 Task: Move the task Improve UI/UX of the app on mobile devices to the section To-Do in the project Transpire and sort the tasks in the project by Assignee in Ascending order.
Action: Mouse moved to (57, 555)
Screenshot: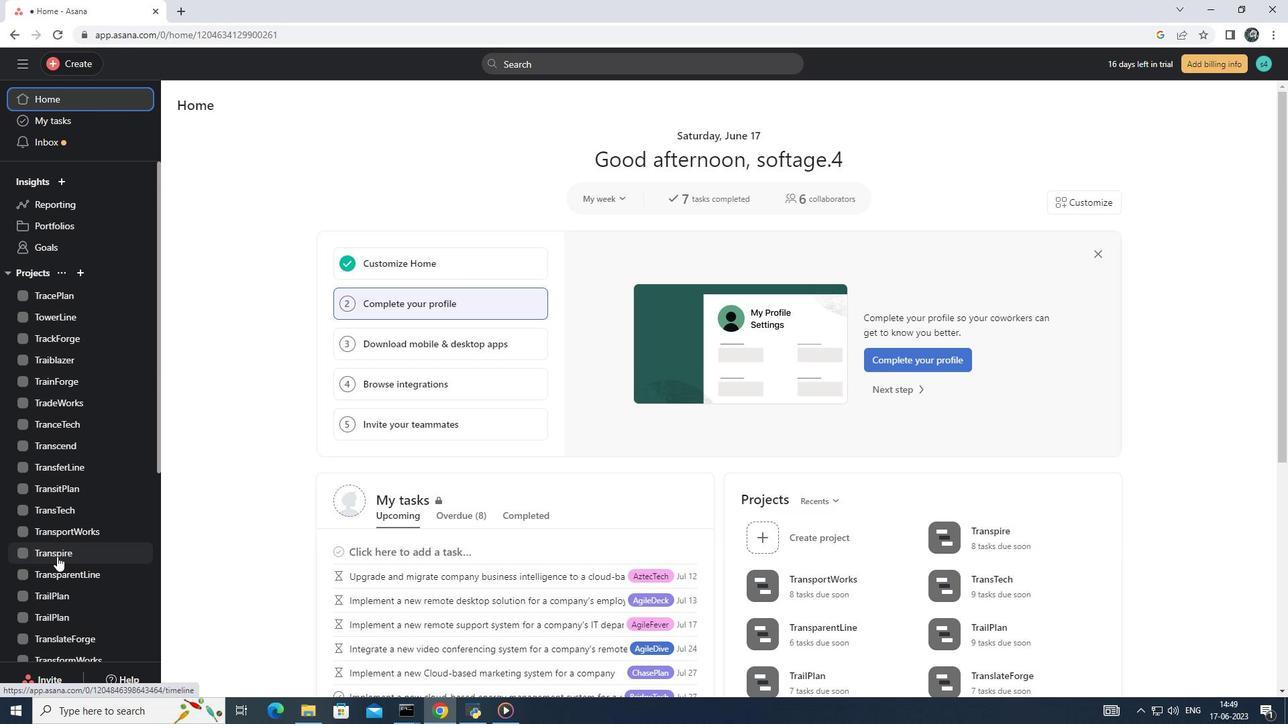 
Action: Mouse pressed left at (57, 555)
Screenshot: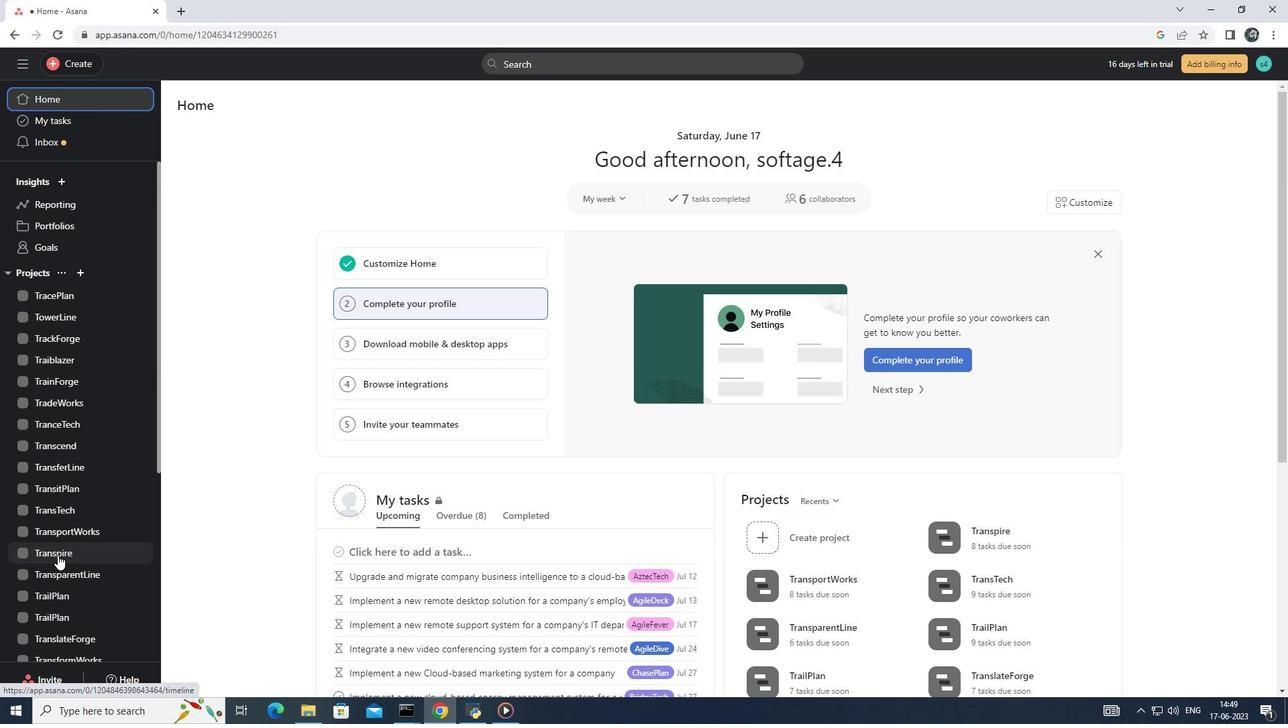 
Action: Mouse moved to (244, 134)
Screenshot: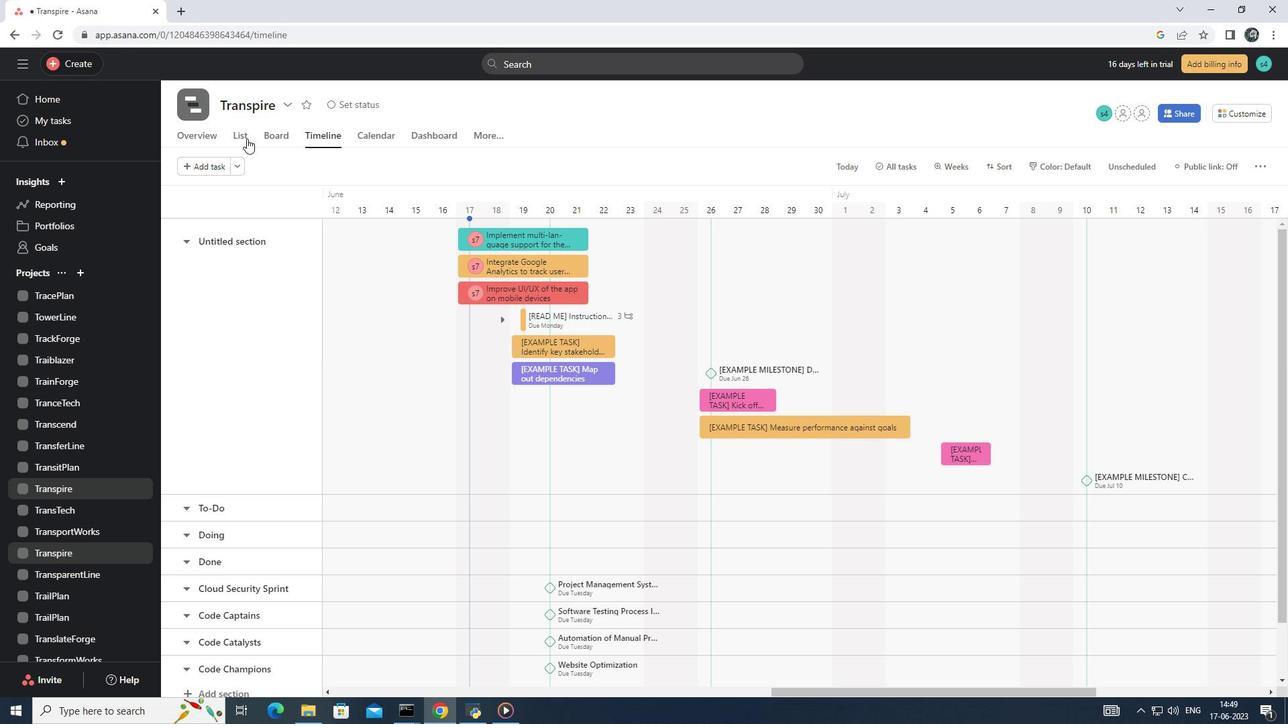 
Action: Mouse pressed left at (244, 134)
Screenshot: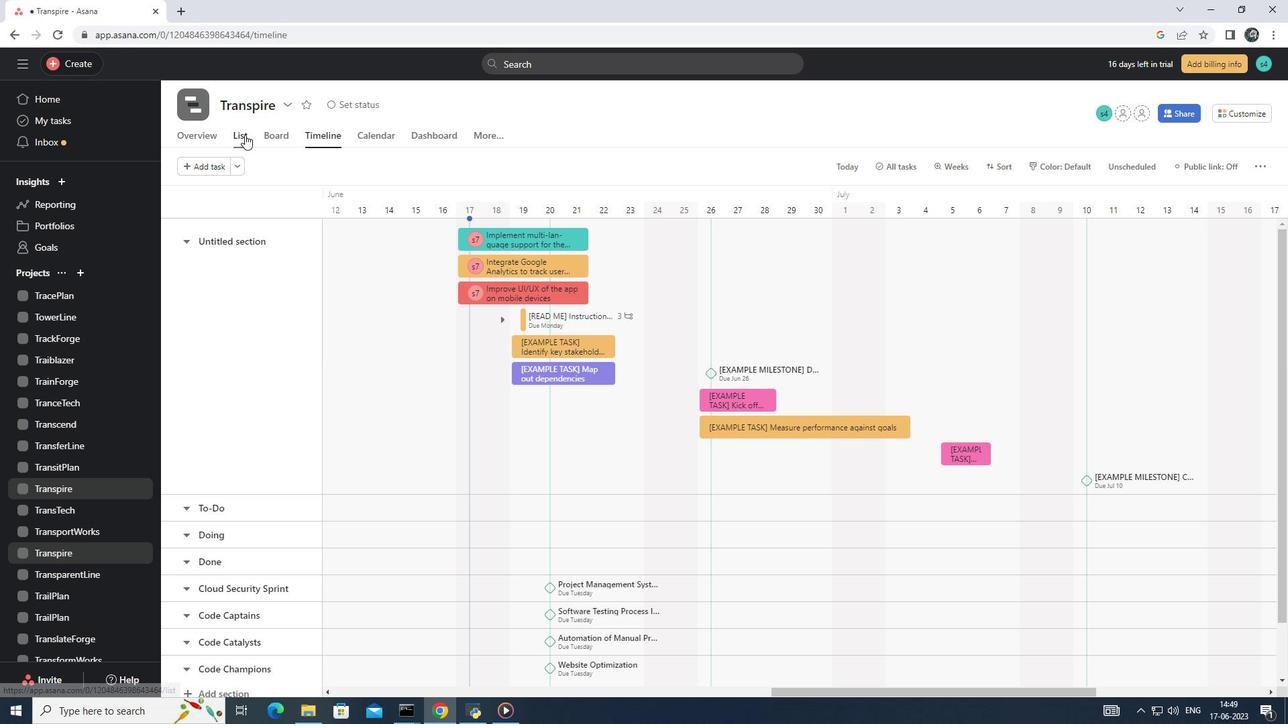
Action: Mouse moved to (554, 309)
Screenshot: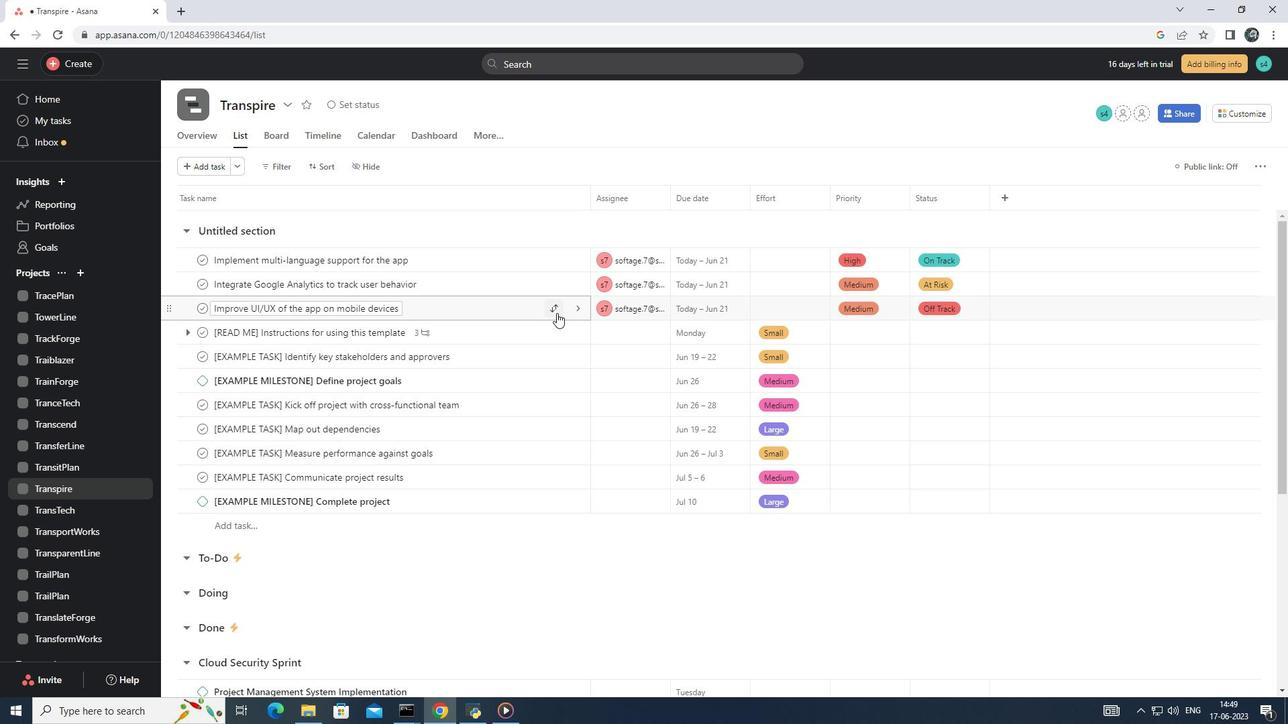 
Action: Mouse pressed left at (554, 309)
Screenshot: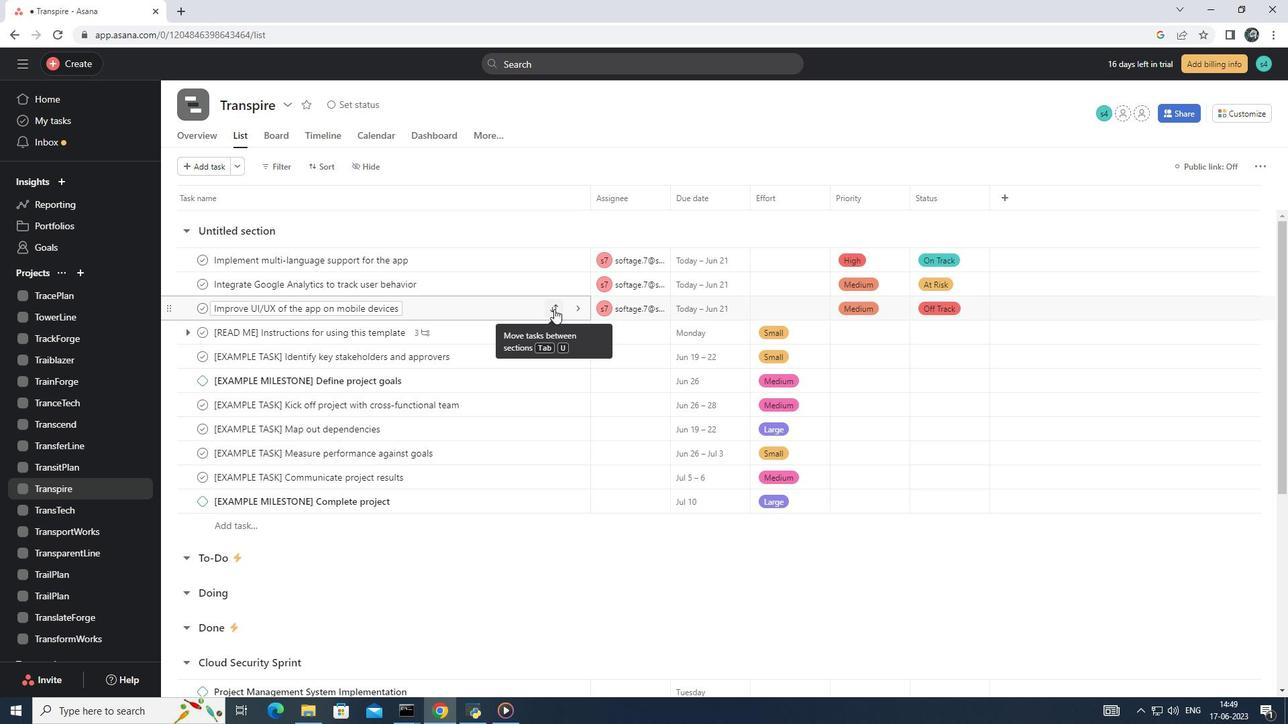 
Action: Mouse moved to (524, 379)
Screenshot: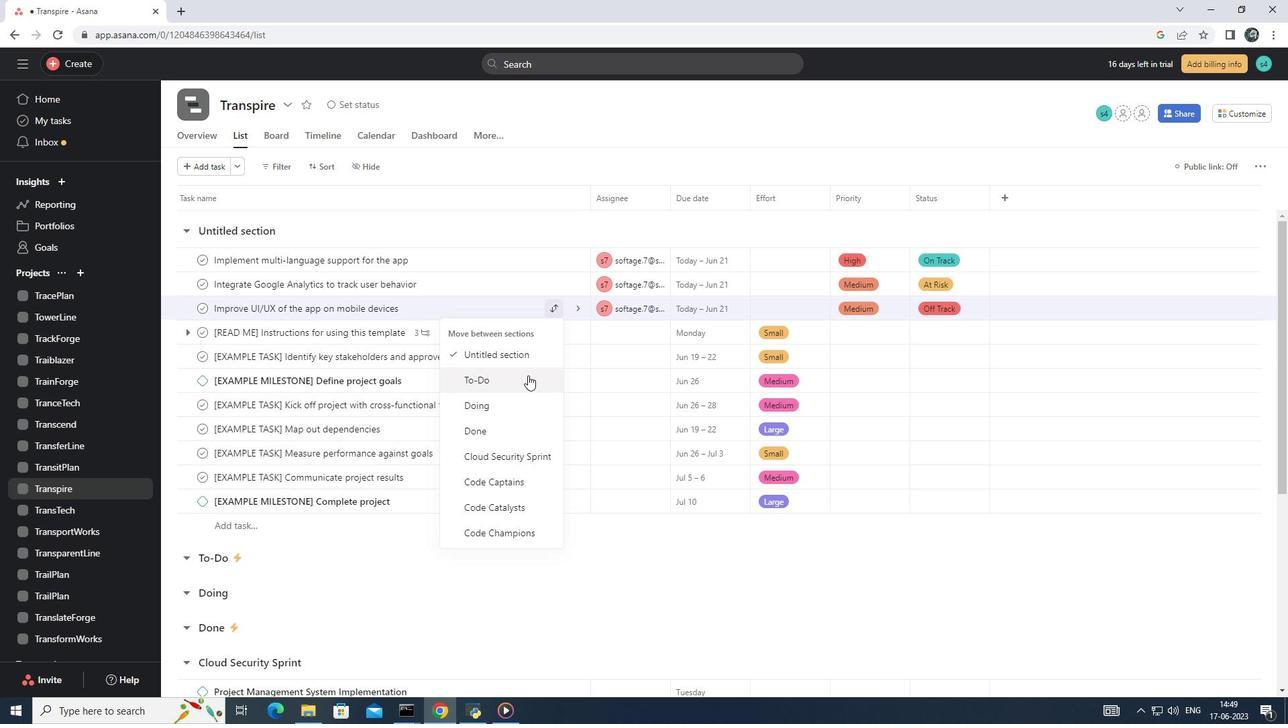 
Action: Mouse pressed left at (524, 379)
Screenshot: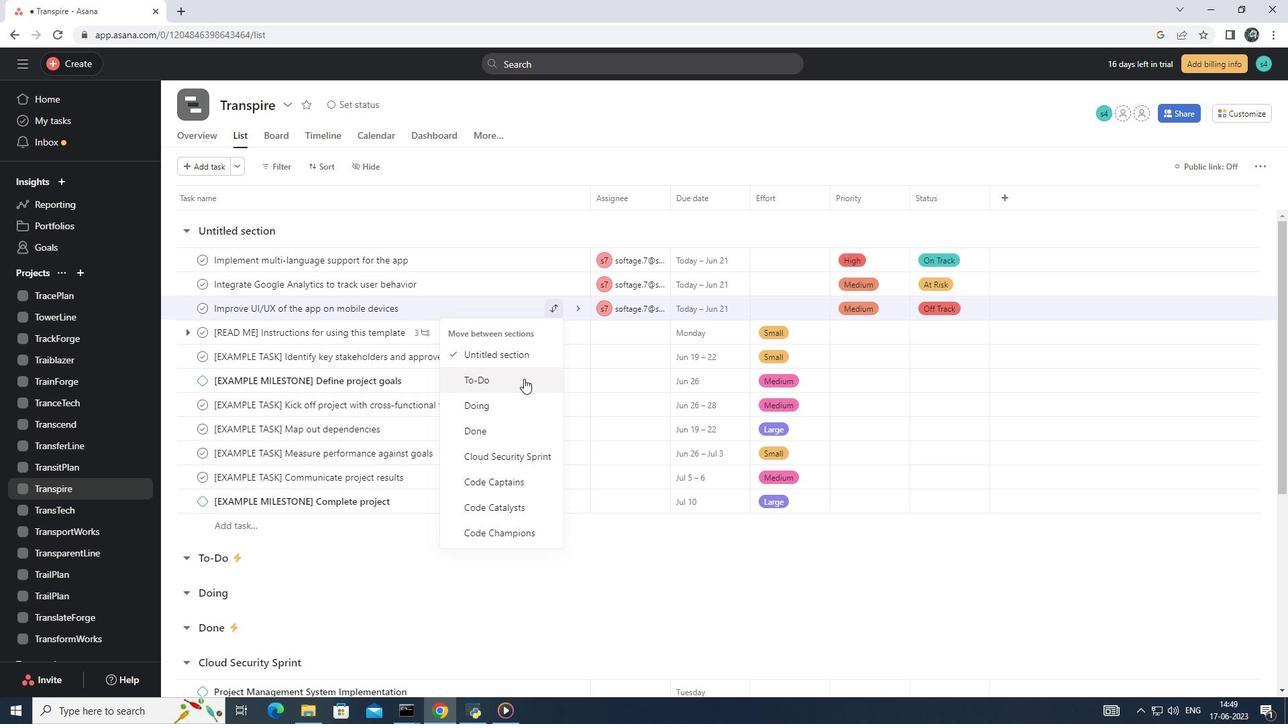 
Action: Mouse moved to (318, 167)
Screenshot: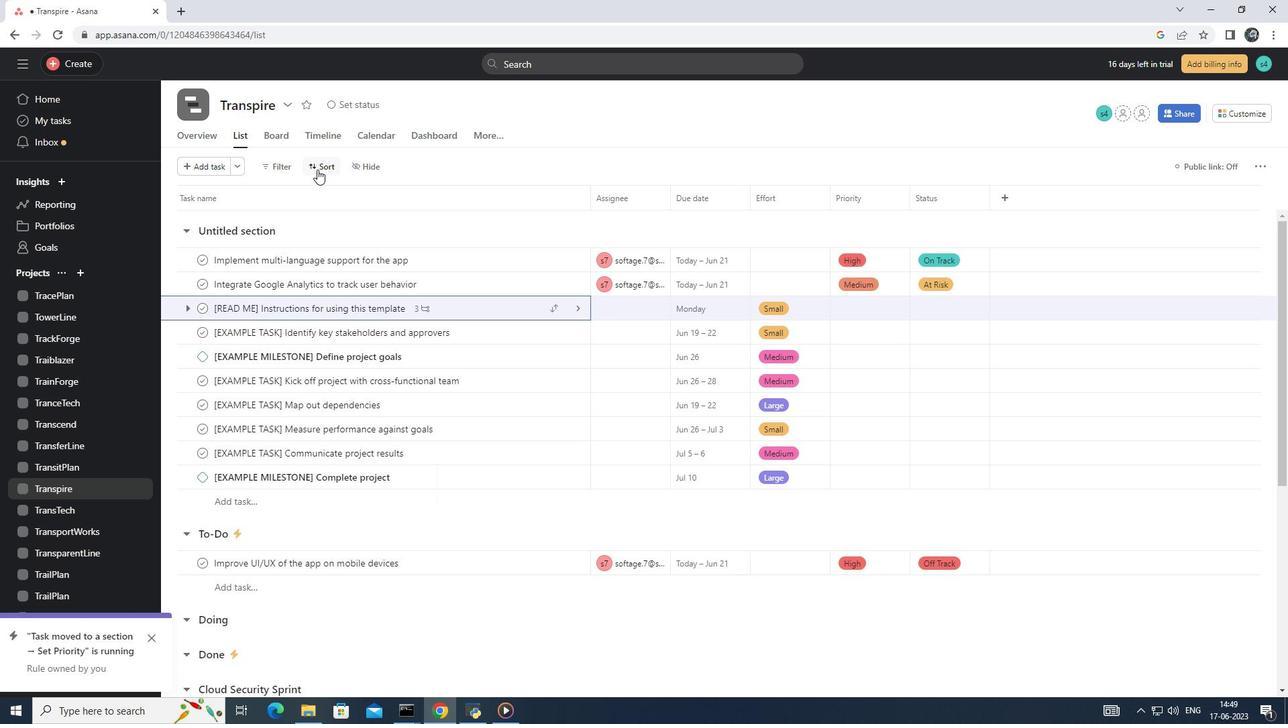 
Action: Mouse pressed left at (318, 167)
Screenshot: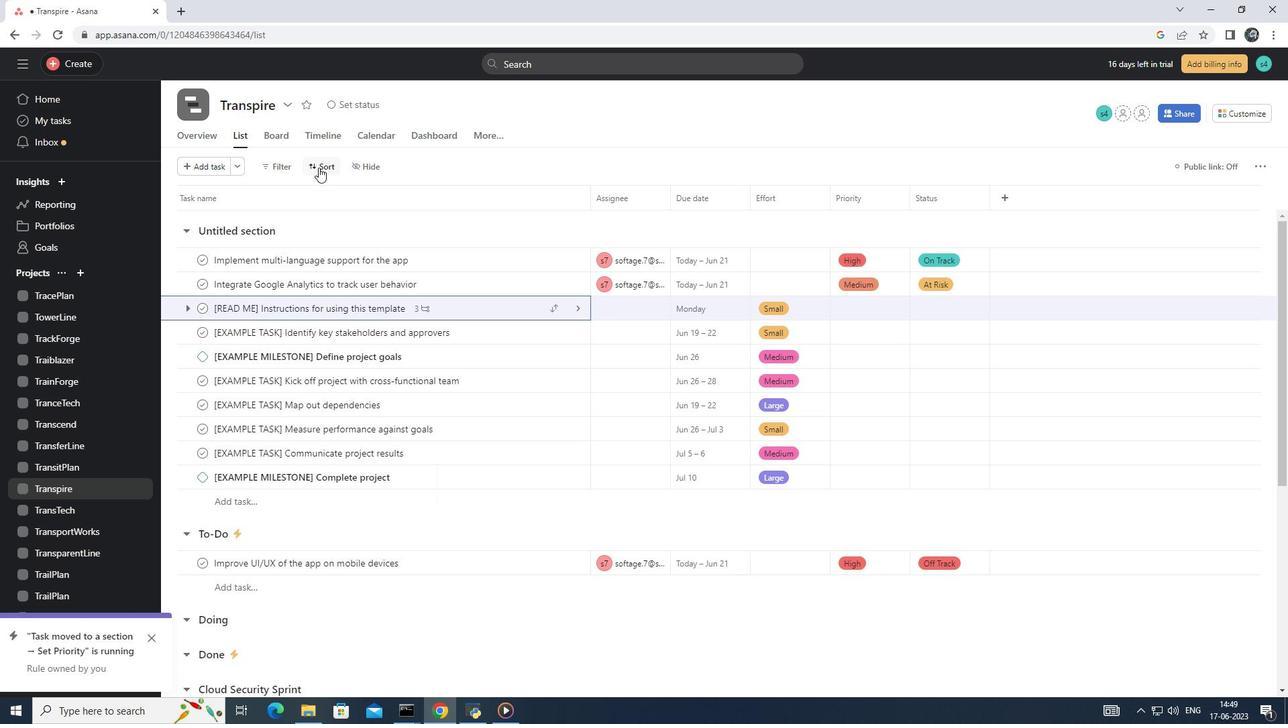 
Action: Mouse moved to (377, 277)
Screenshot: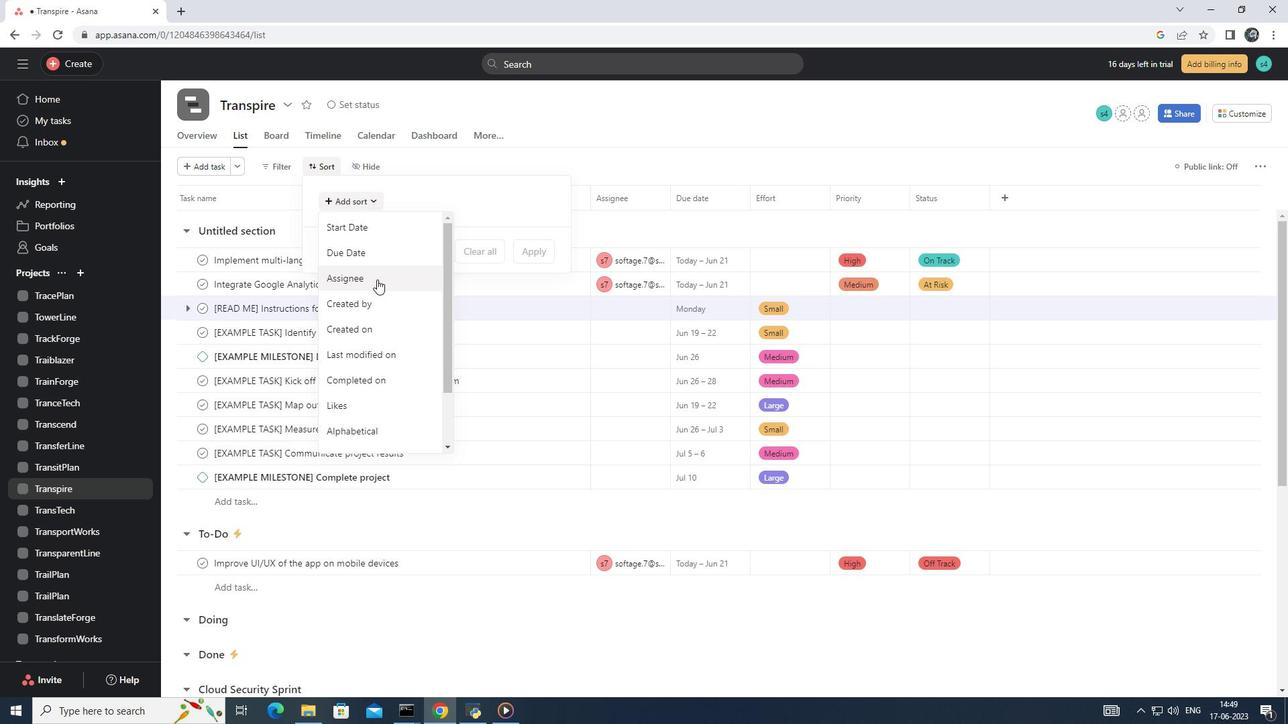 
Action: Mouse pressed left at (377, 277)
Screenshot: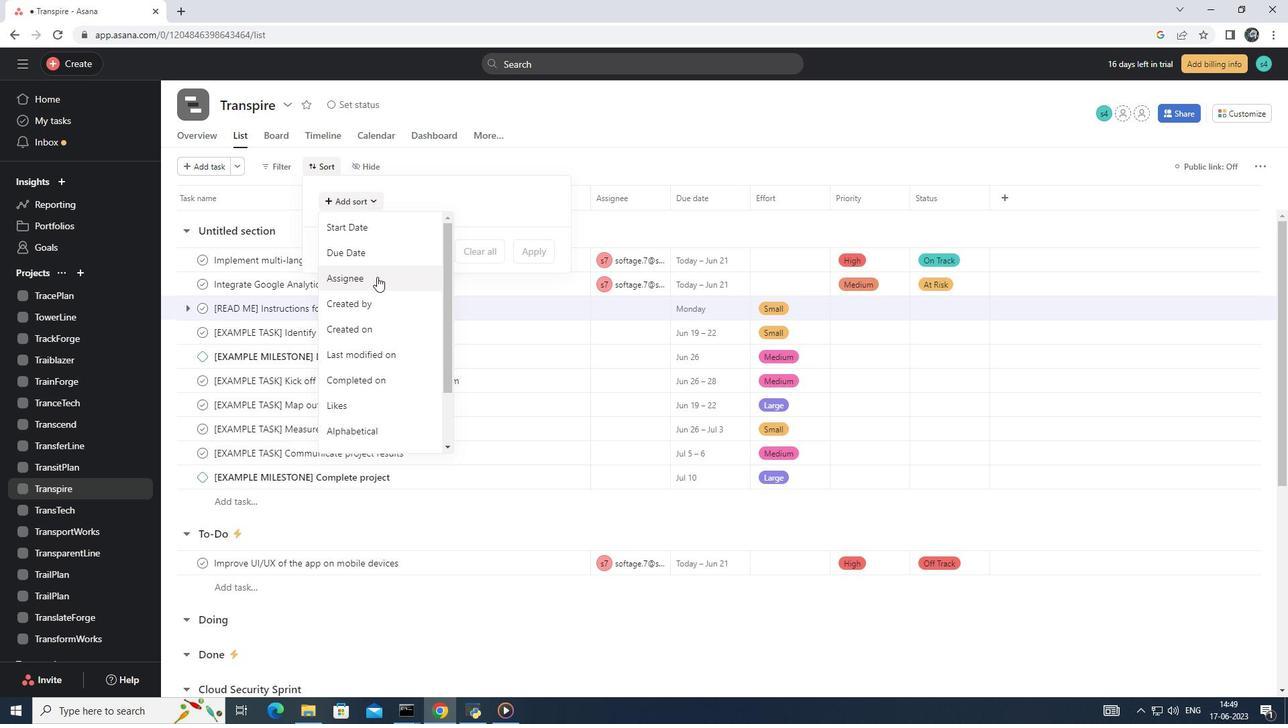 
Action: Mouse moved to (420, 218)
Screenshot: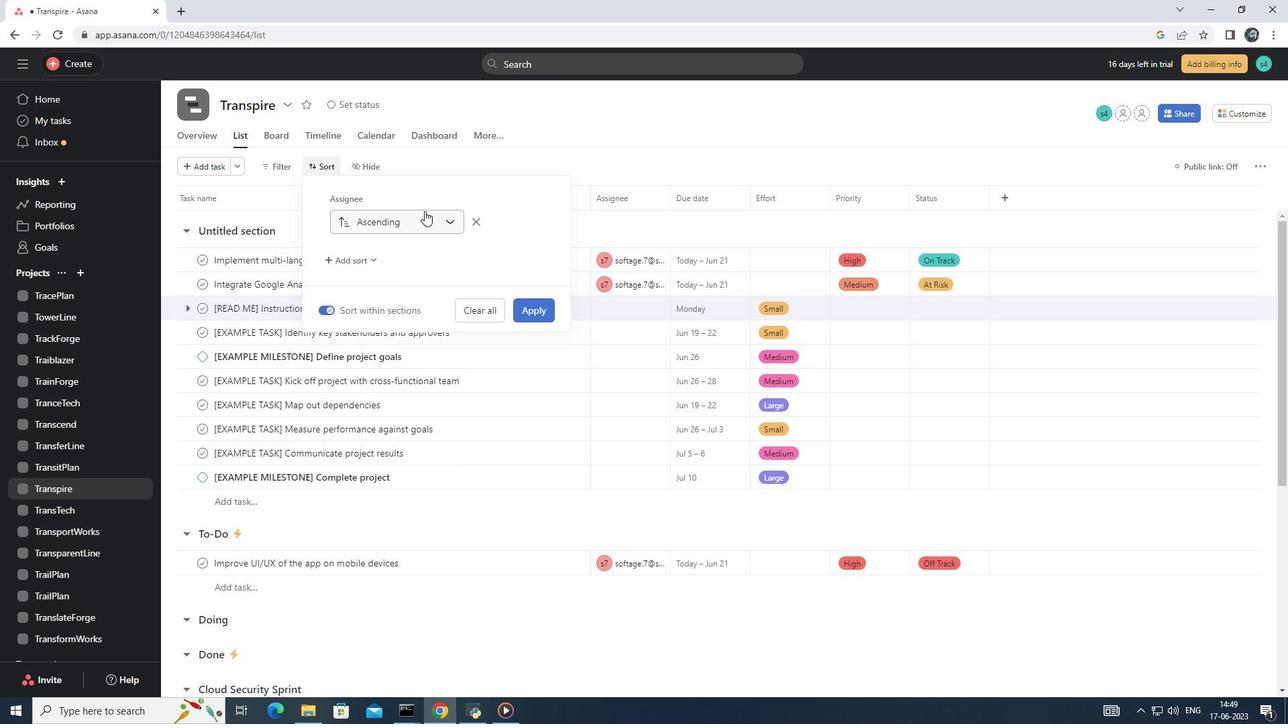 
Action: Mouse pressed left at (420, 218)
Screenshot: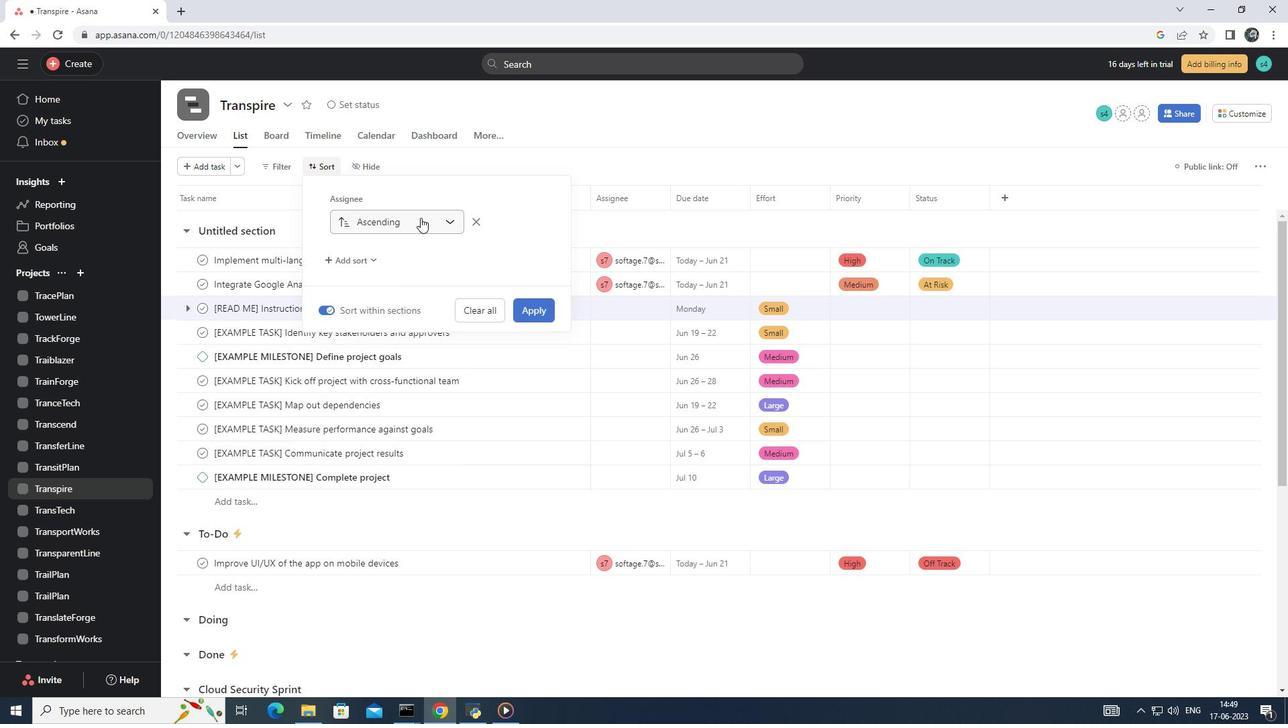 
Action: Mouse moved to (411, 242)
Screenshot: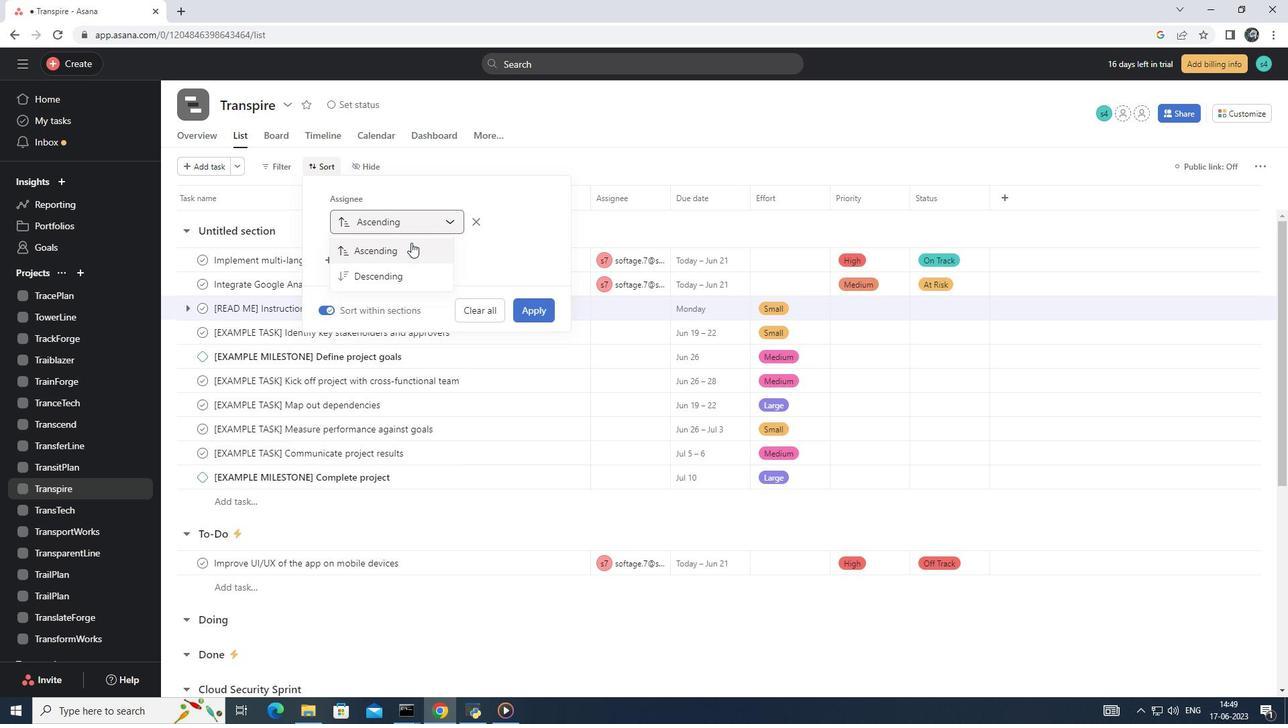 
Action: Mouse pressed left at (411, 242)
Screenshot: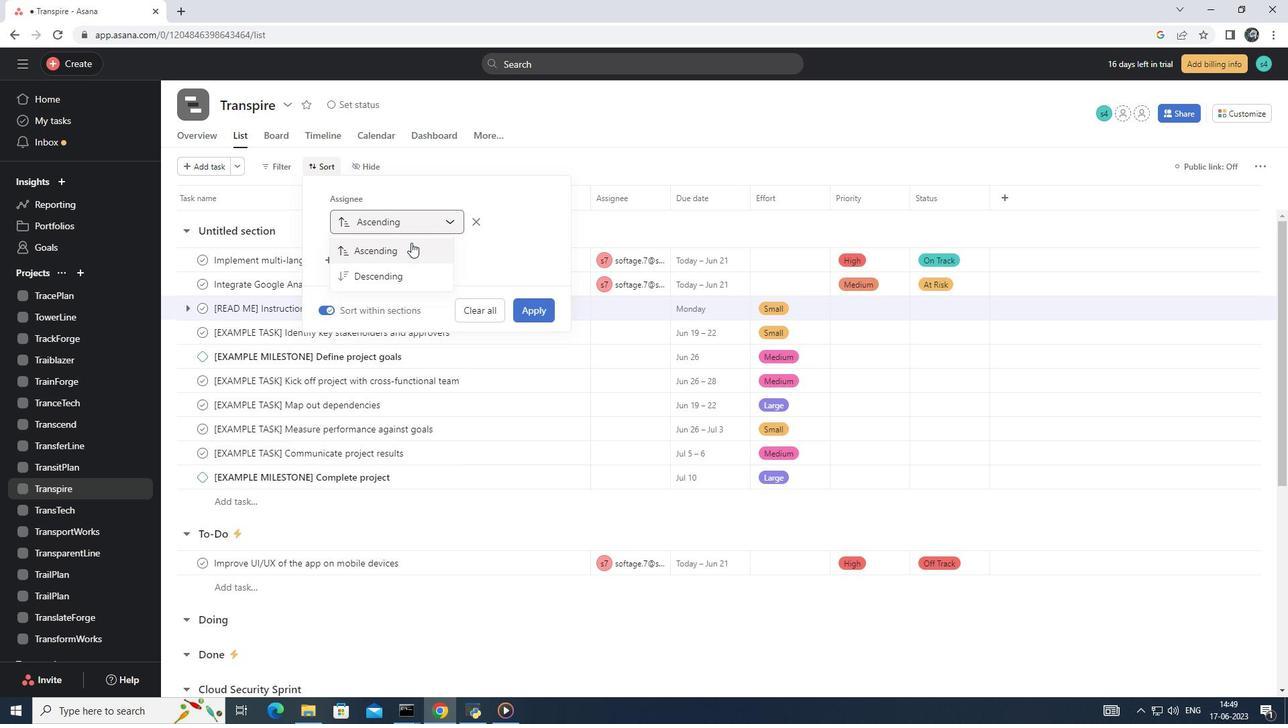 
Action: Mouse moved to (535, 308)
Screenshot: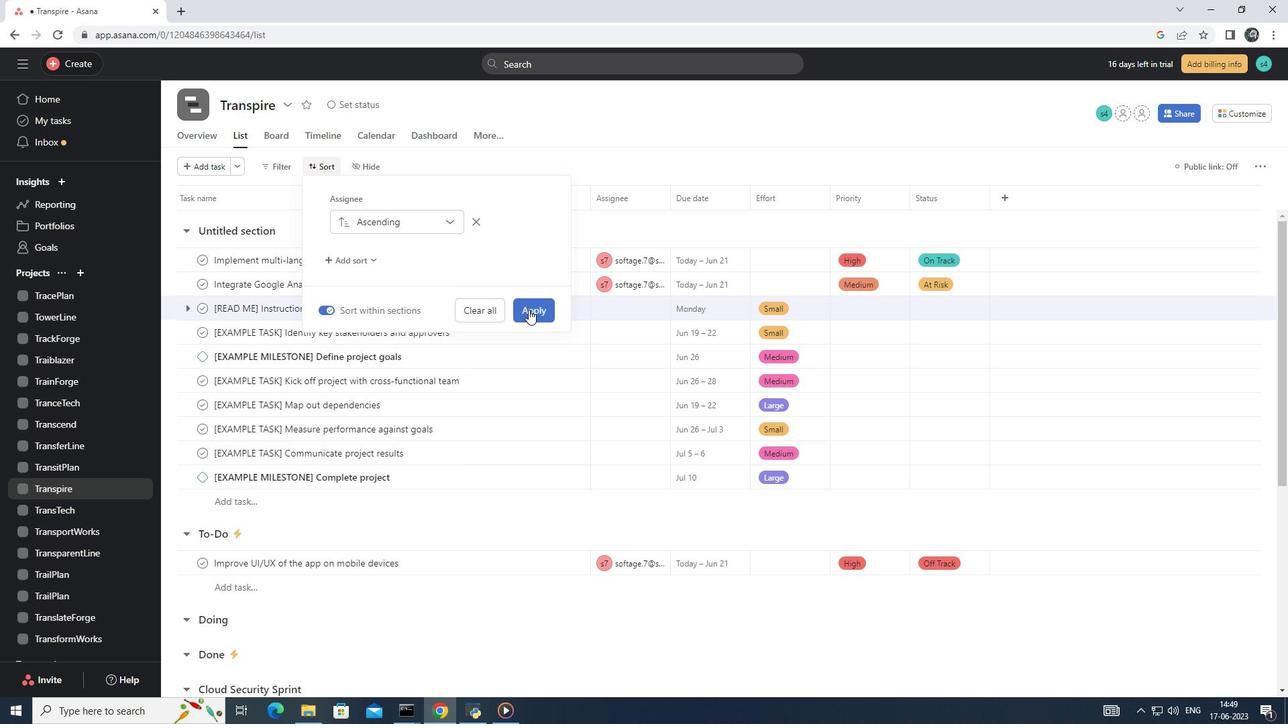 
Action: Mouse pressed left at (535, 308)
Screenshot: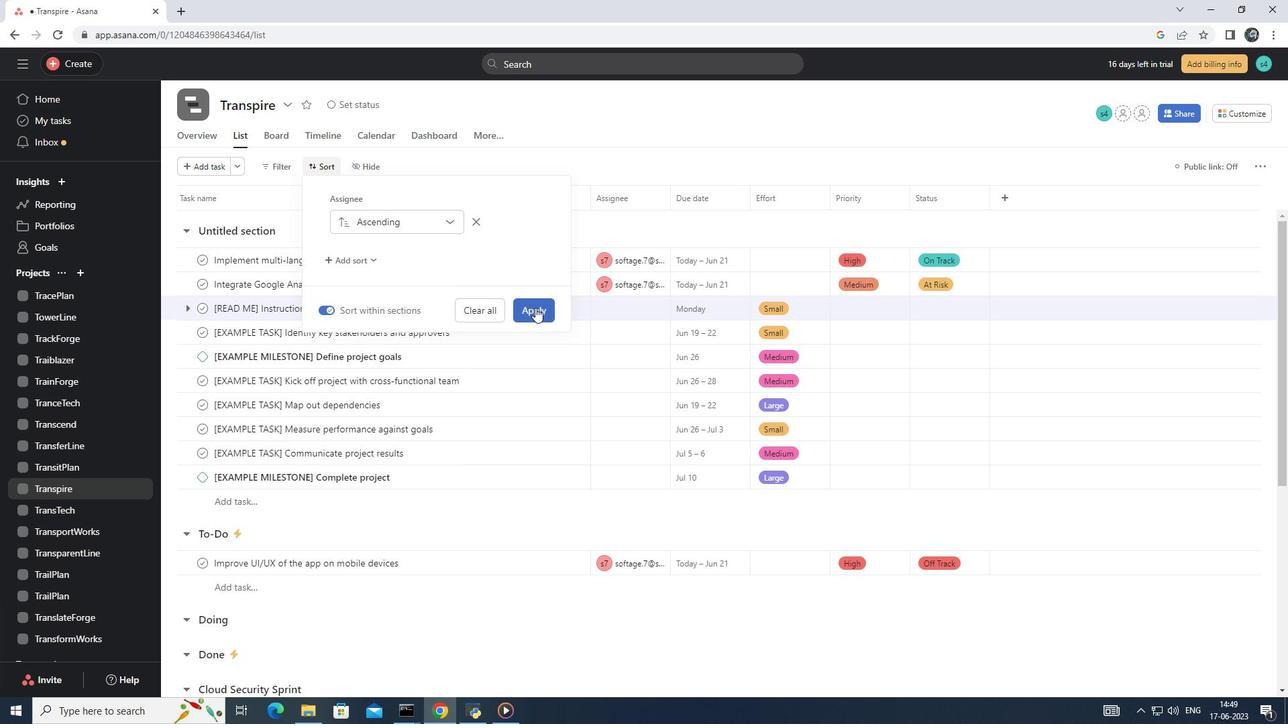 
Action: Mouse moved to (536, 307)
Screenshot: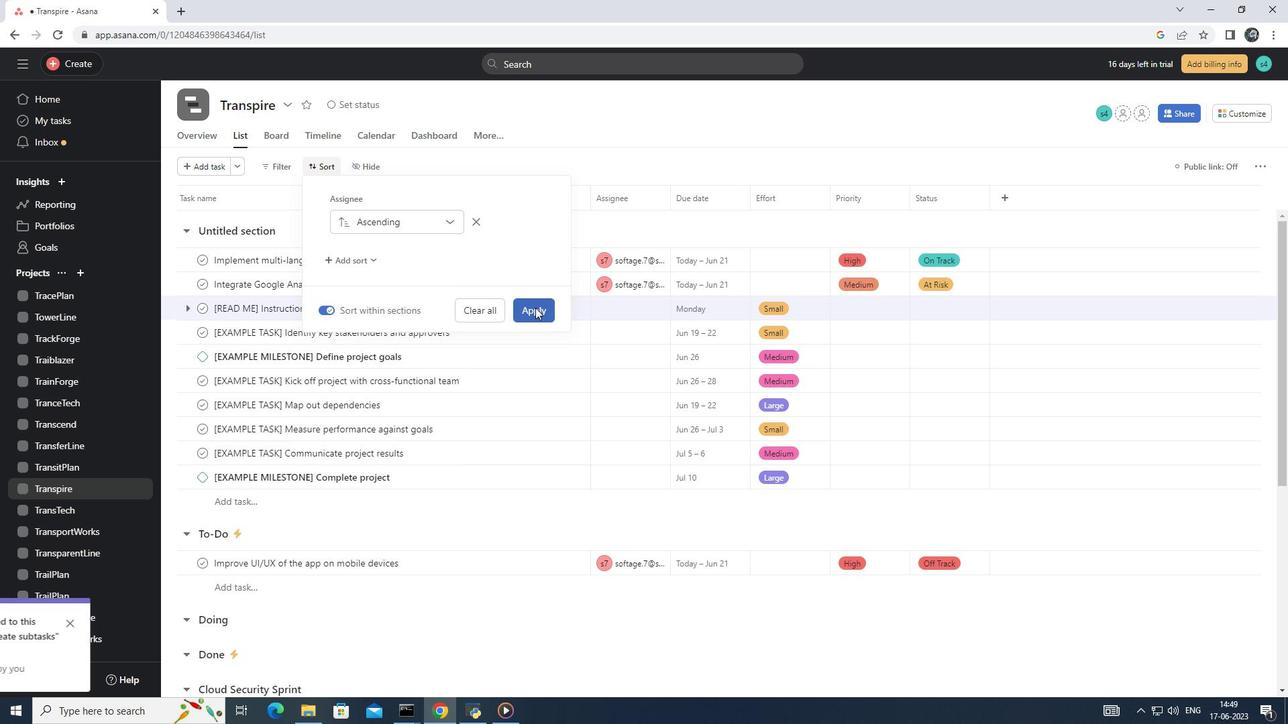 
